 Task: Change  the formatting of the data to Which is Greater than 10 In conditional formating, put the option 'Red Text. 'add another formatting option Format As Table, insert the option Light Gray, Table style light 1 In the sheet   Fusion Sales review book
Action: Mouse moved to (337, 480)
Screenshot: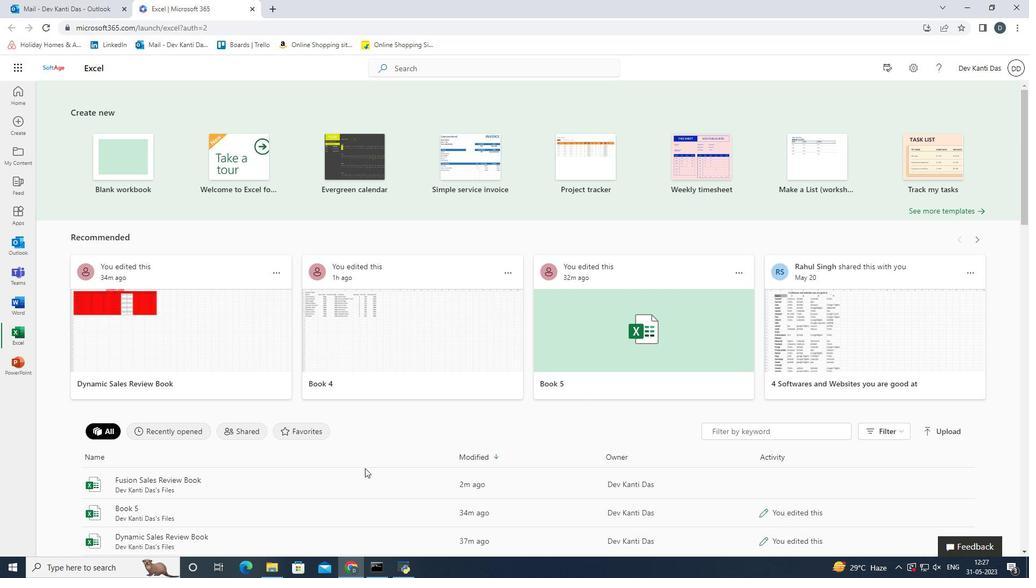 
Action: Mouse pressed left at (337, 480)
Screenshot: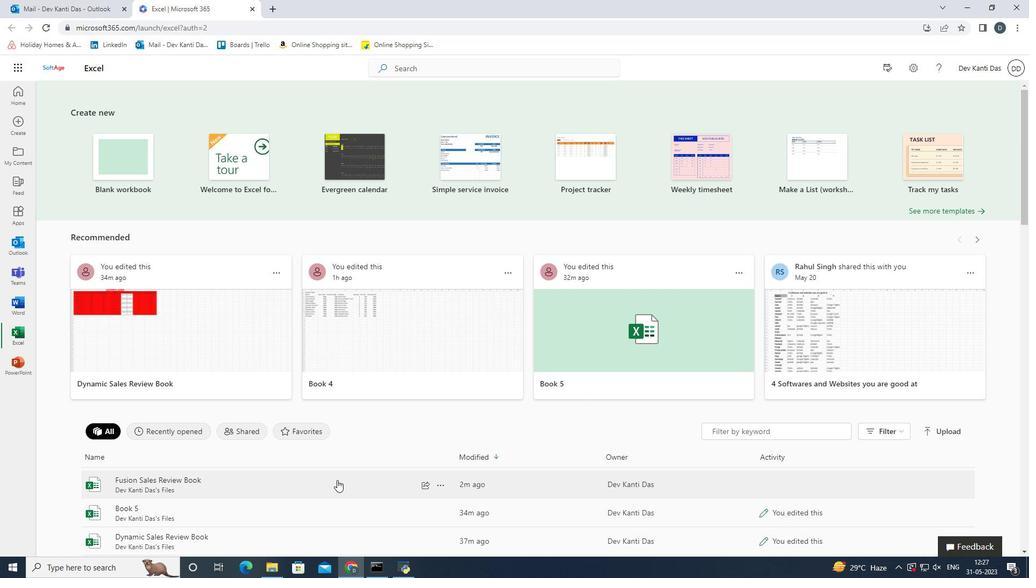 
Action: Mouse moved to (378, 12)
Screenshot: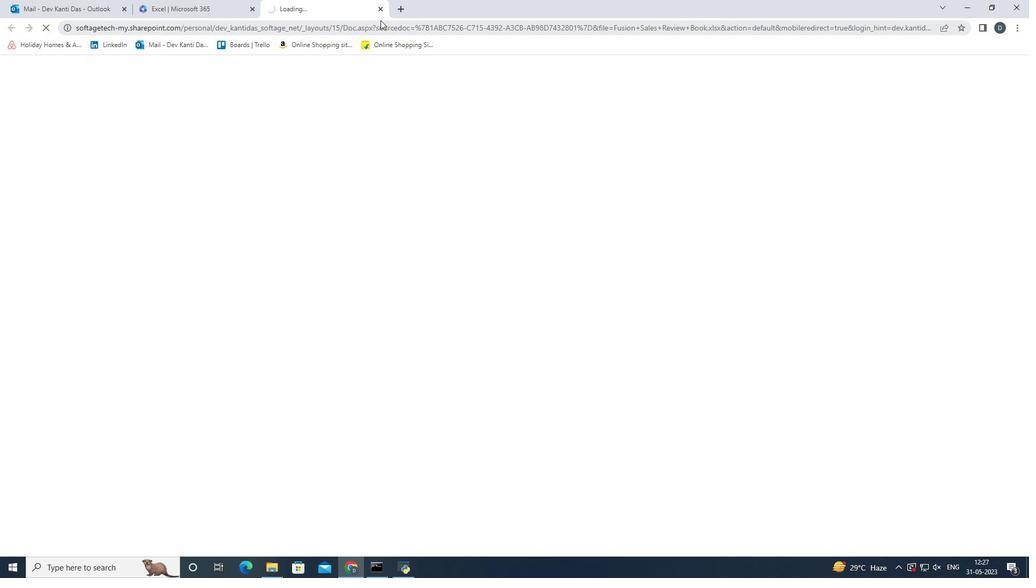 
Action: Mouse pressed left at (378, 12)
Screenshot: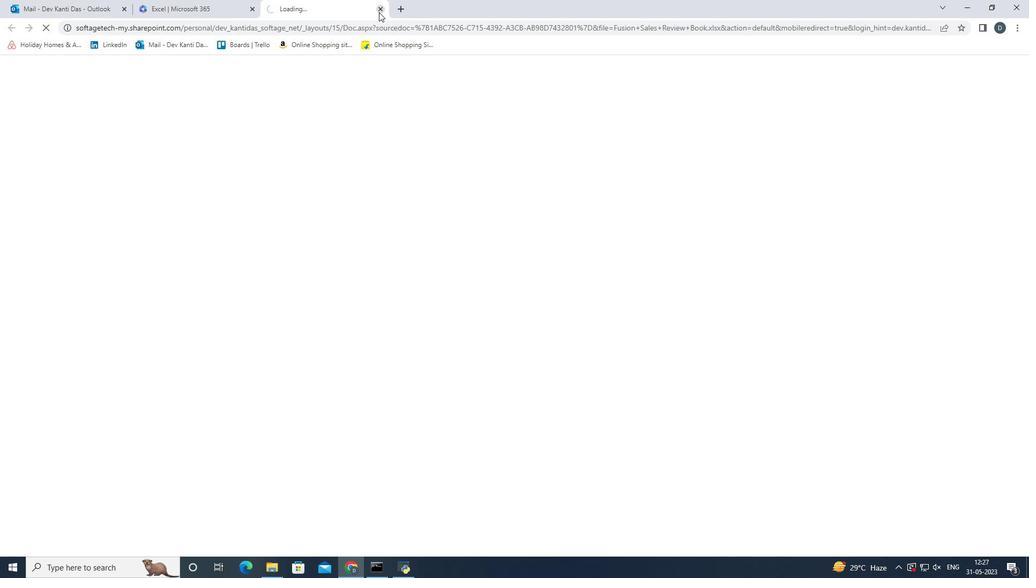 
Action: Mouse moved to (248, 6)
Screenshot: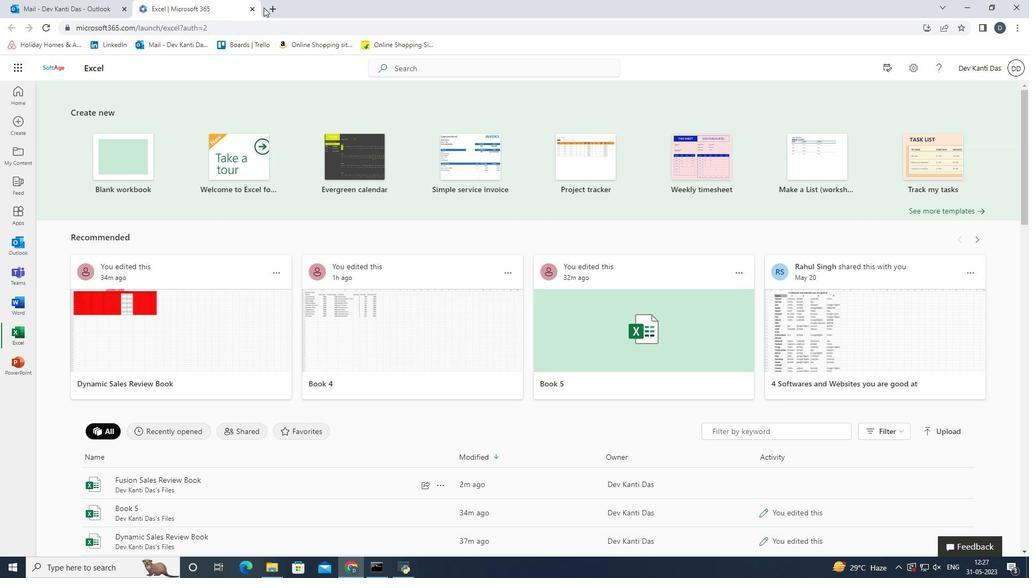 
Action: Mouse pressed left at (248, 6)
Screenshot: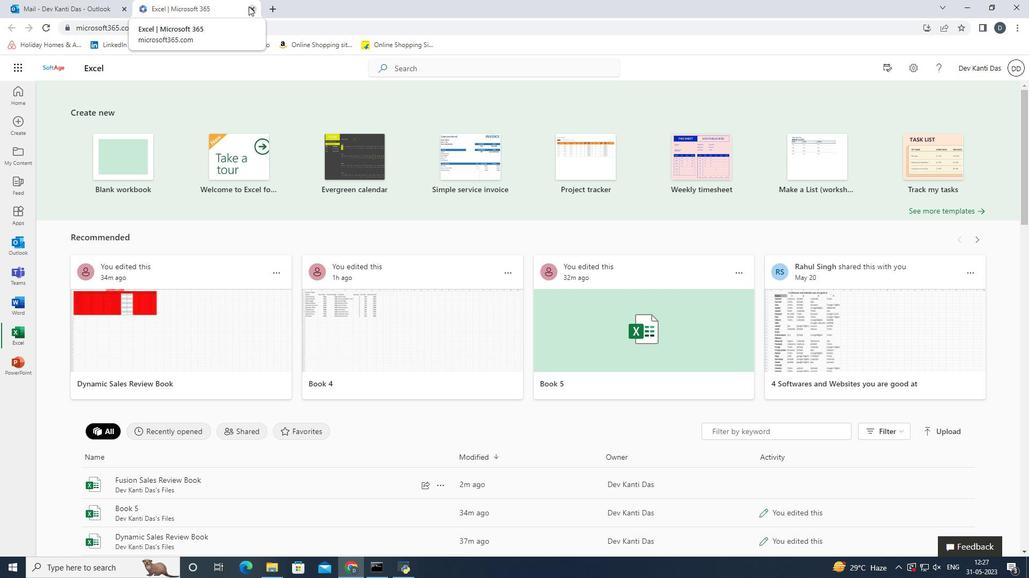 
Action: Mouse moved to (18, 69)
Screenshot: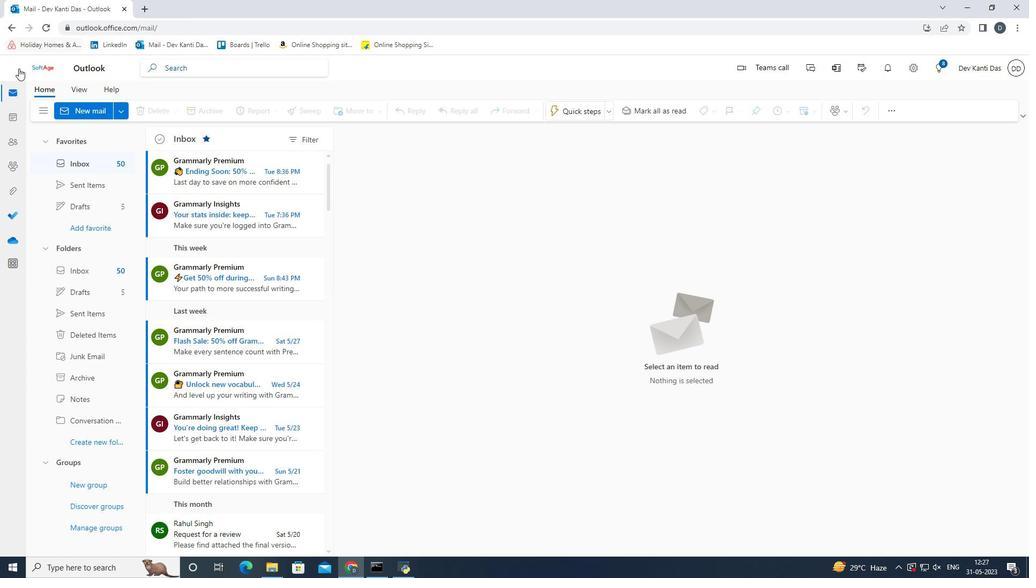 
Action: Mouse pressed left at (18, 69)
Screenshot: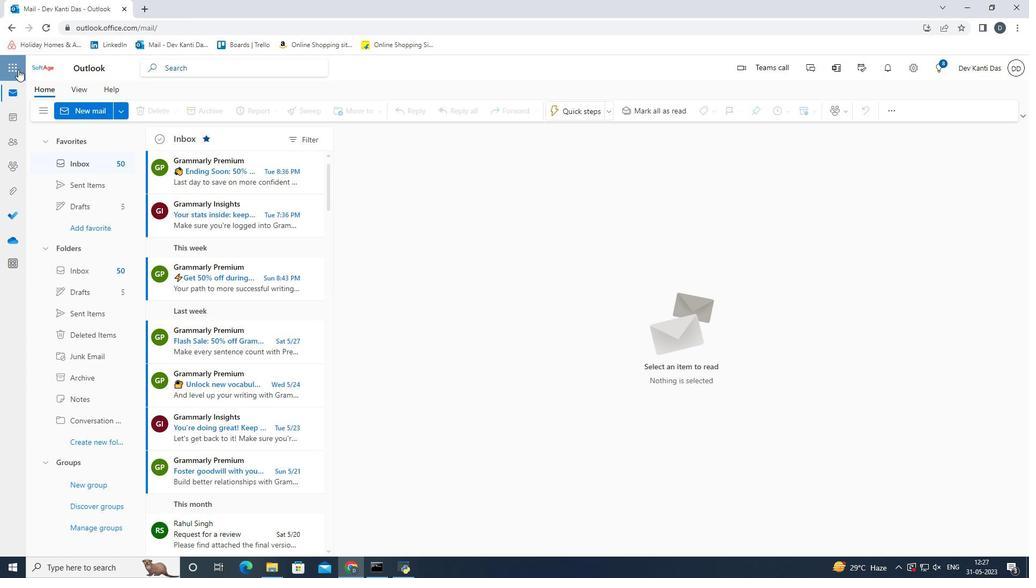 
Action: Mouse moved to (120, 158)
Screenshot: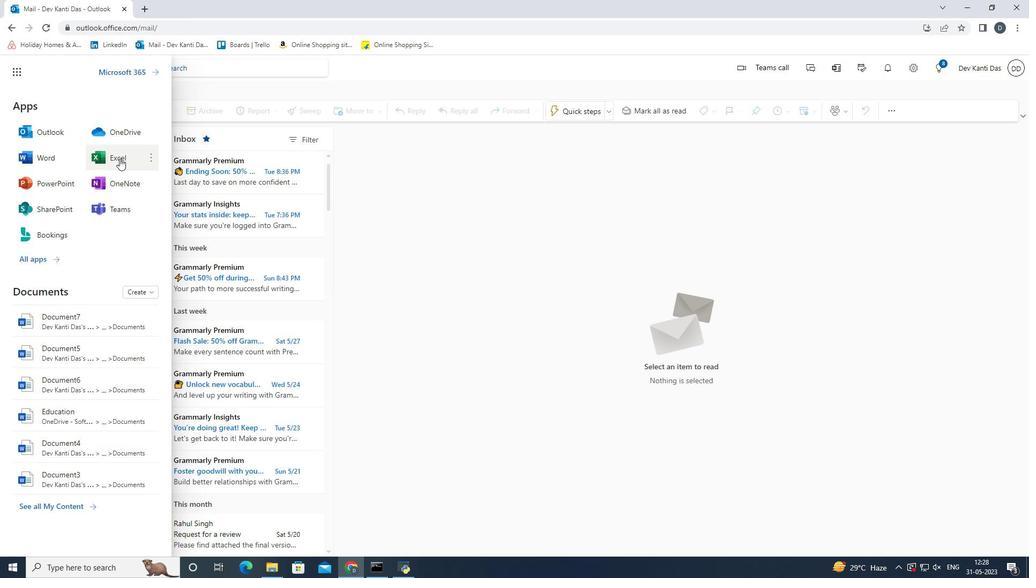 
Action: Mouse pressed left at (120, 158)
Screenshot: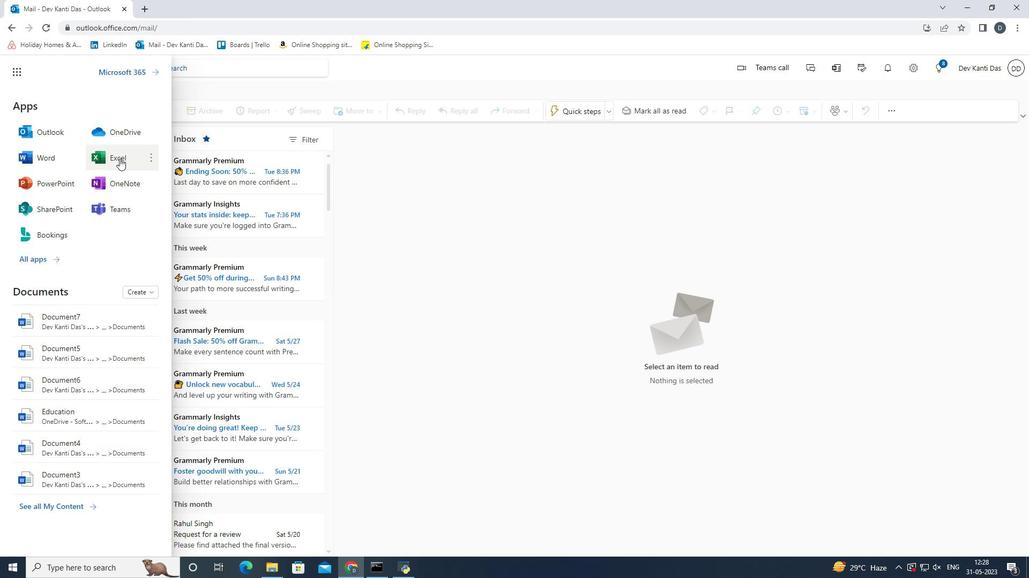 
Action: Mouse moved to (314, 484)
Screenshot: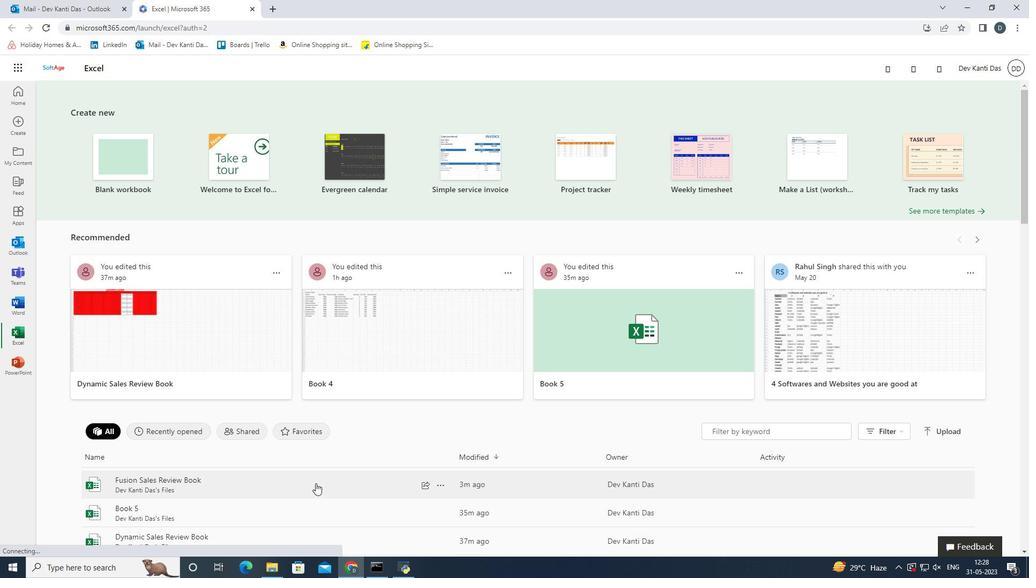 
Action: Mouse pressed left at (314, 484)
Screenshot: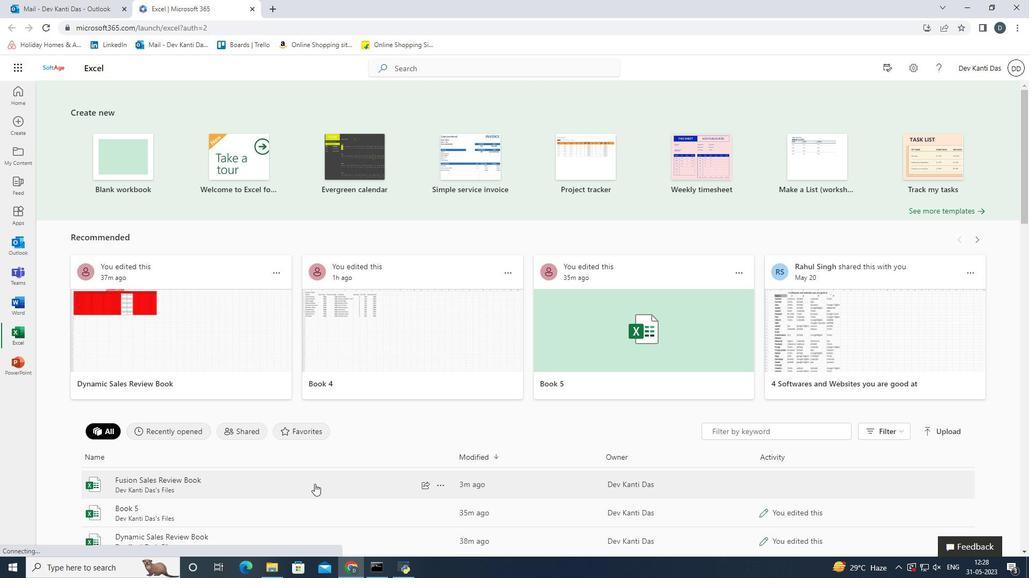 
Action: Mouse moved to (175, 186)
Screenshot: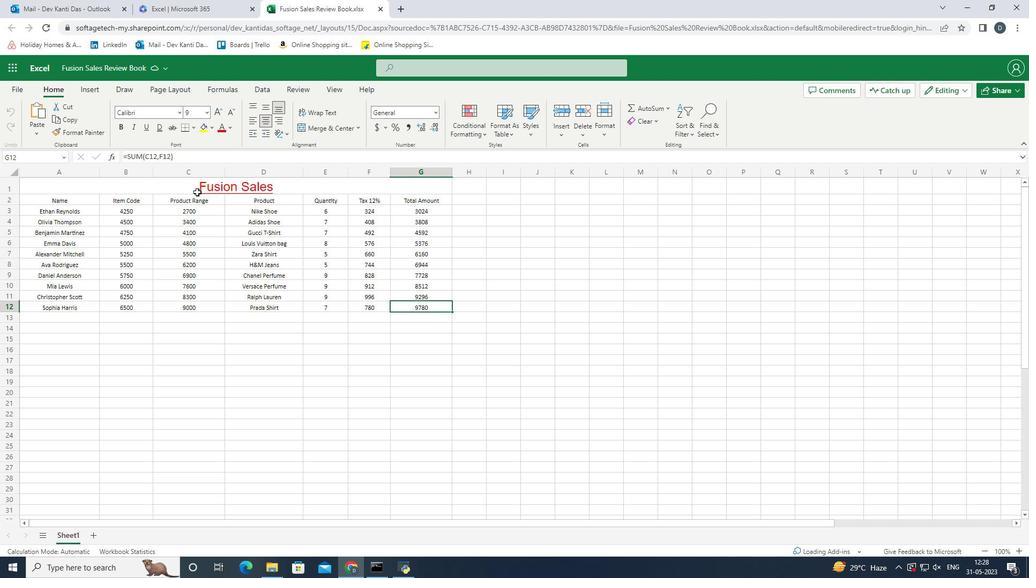 
Action: Mouse pressed left at (175, 186)
Screenshot: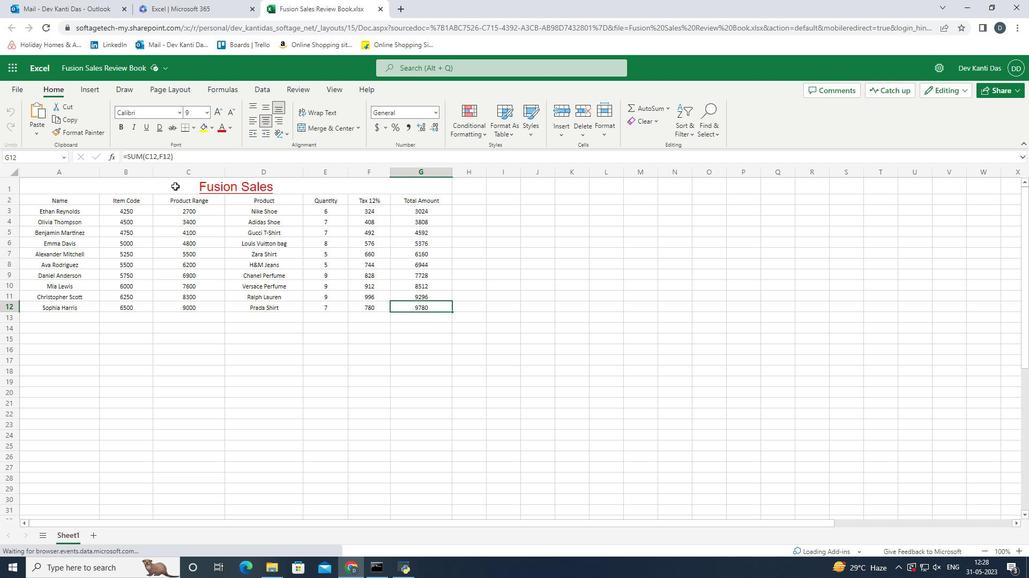 
Action: Mouse moved to (70, 204)
Screenshot: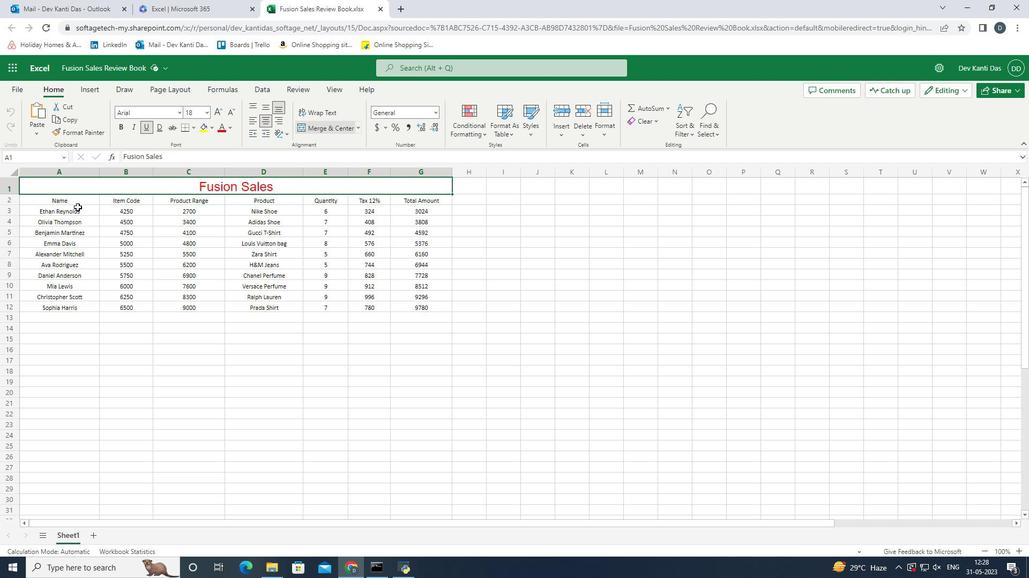 
Action: Mouse pressed left at (70, 204)
Screenshot: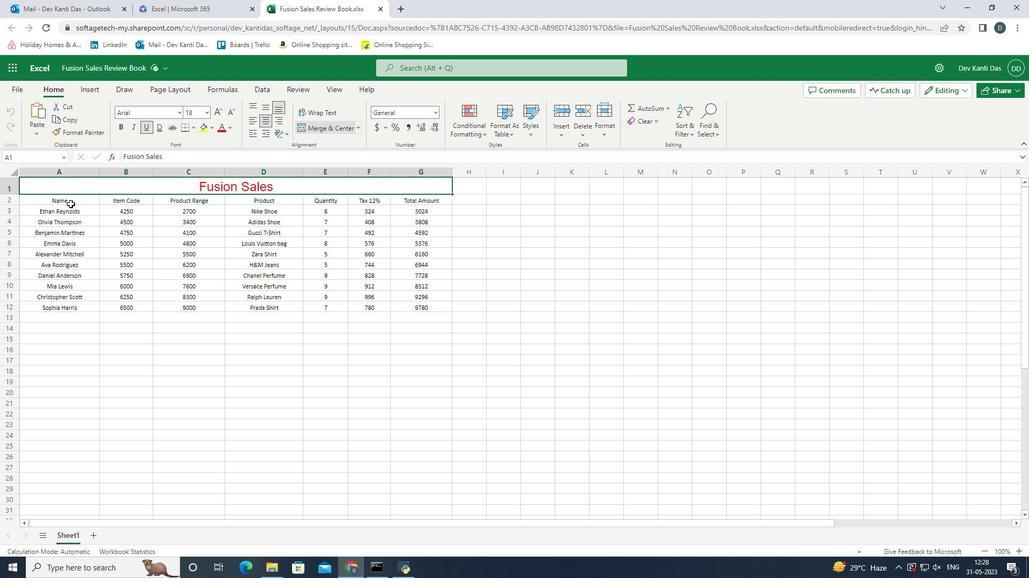 
Action: Mouse moved to (478, 130)
Screenshot: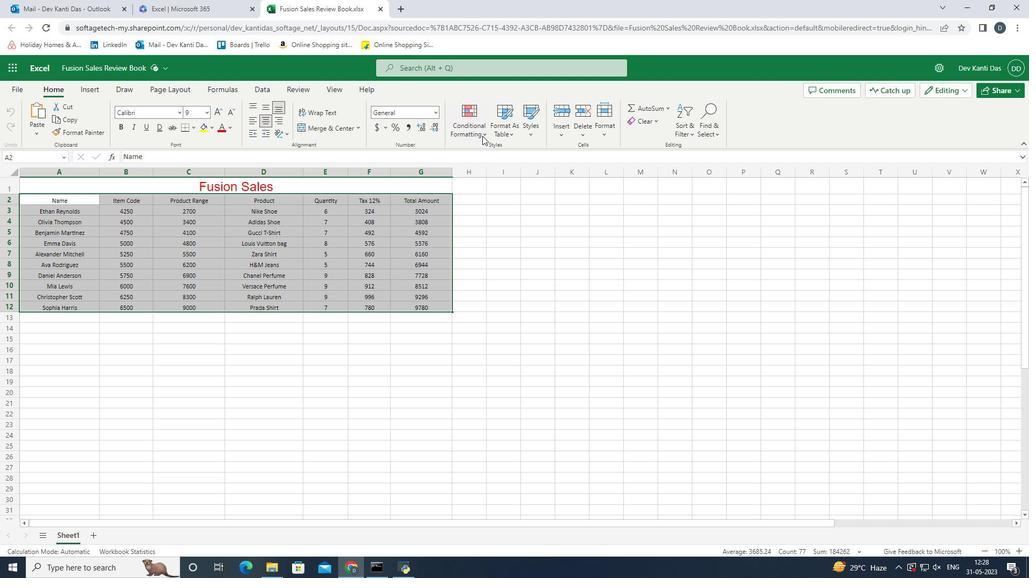
Action: Mouse pressed left at (478, 130)
Screenshot: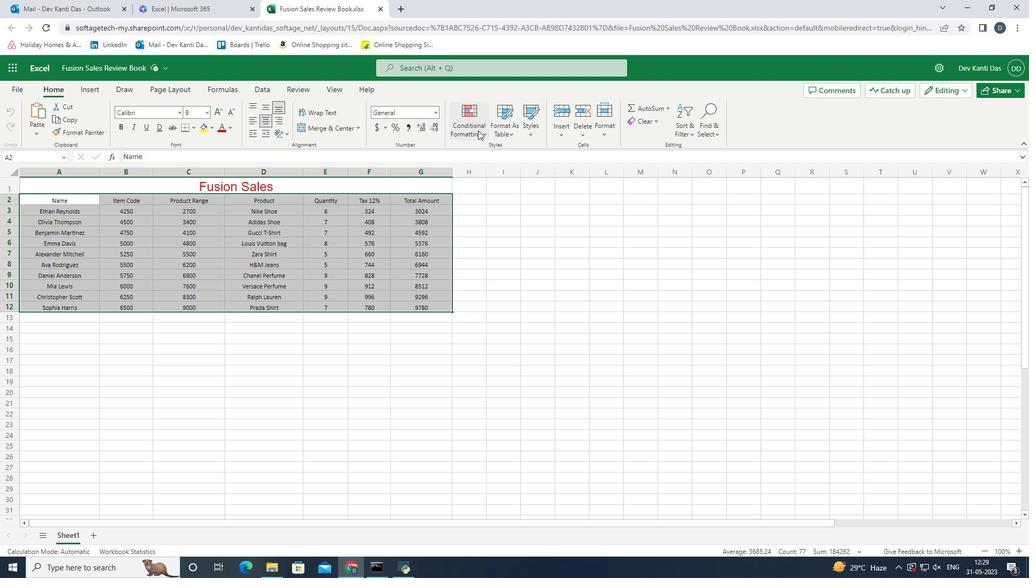 
Action: Mouse moved to (601, 168)
Screenshot: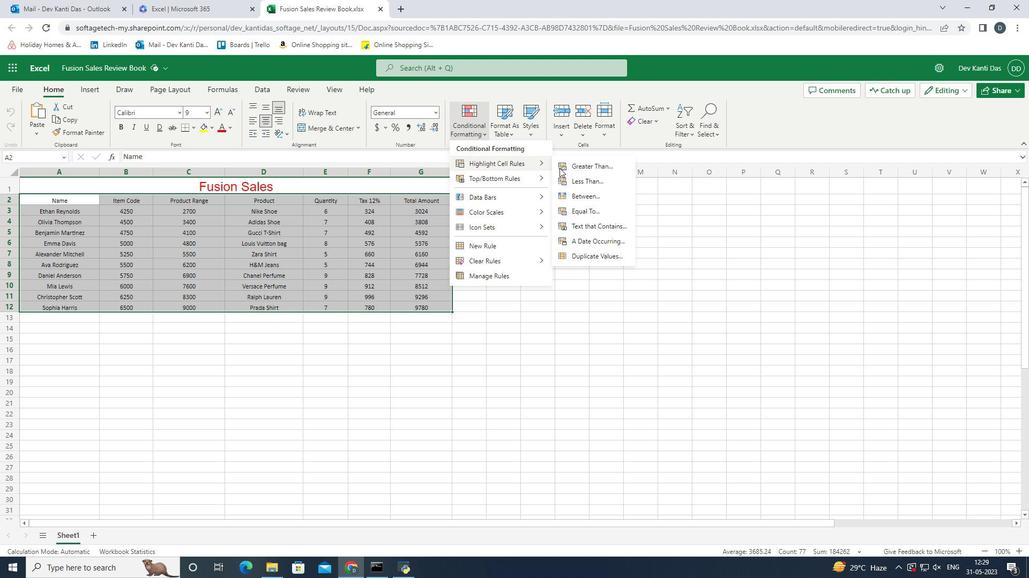 
Action: Mouse pressed left at (601, 168)
Screenshot: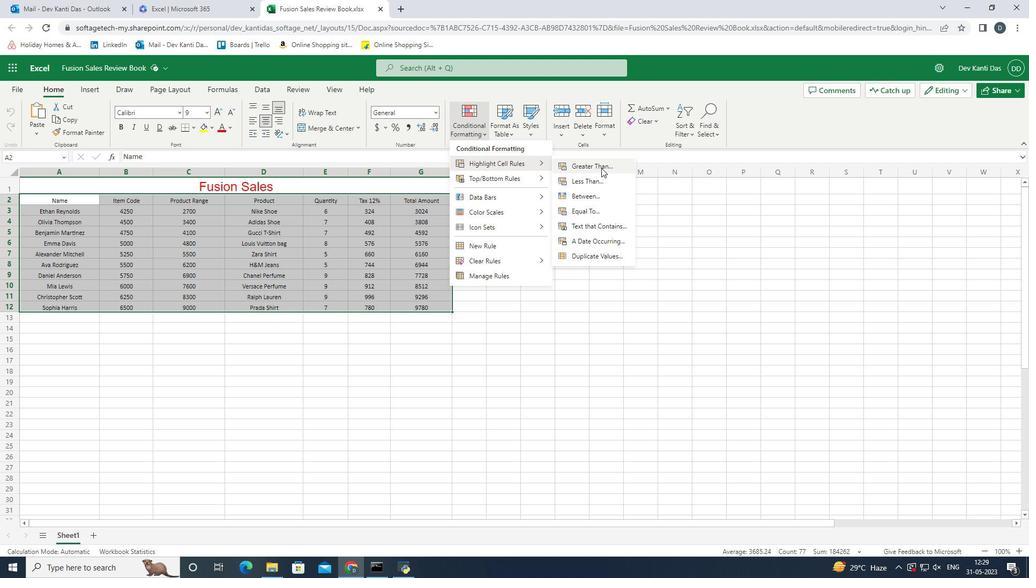 
Action: Mouse moved to (993, 337)
Screenshot: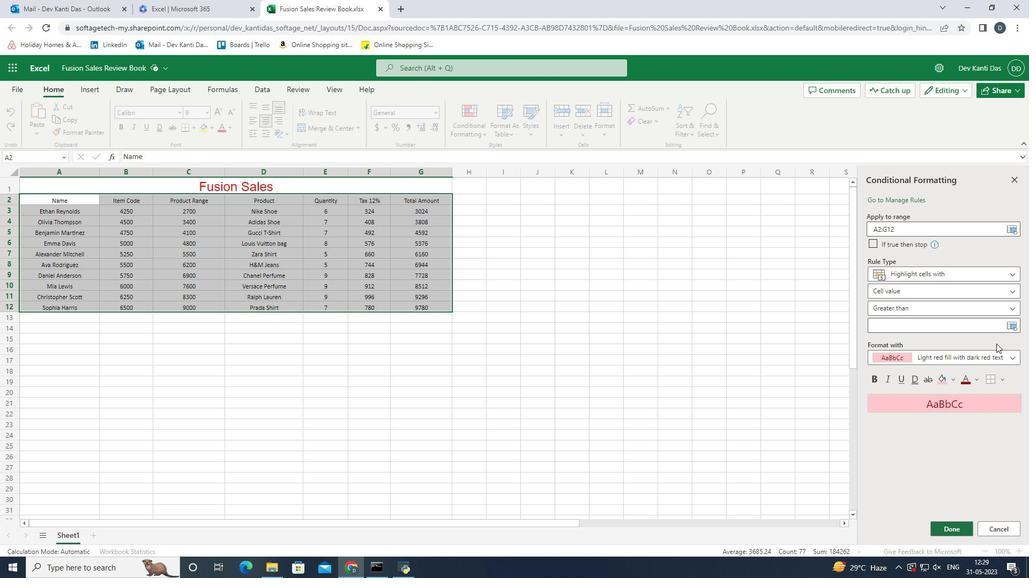 
Action: Key pressed 10
Screenshot: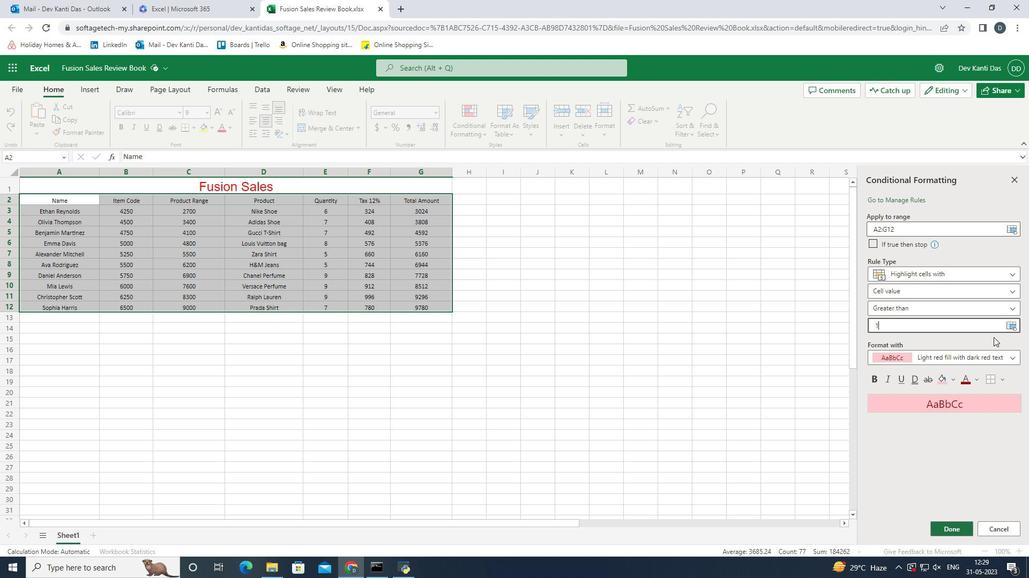 
Action: Mouse moved to (982, 422)
Screenshot: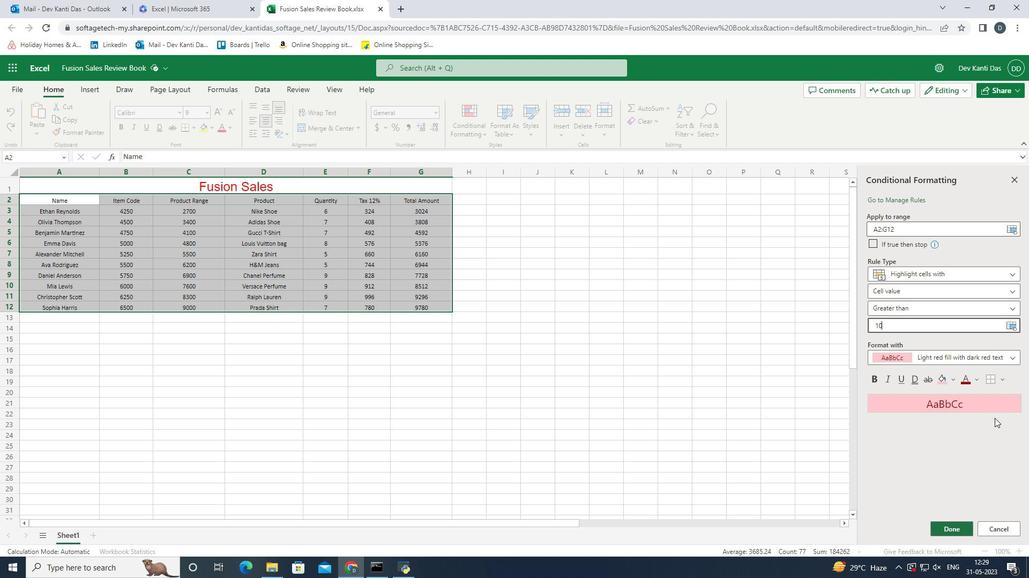 
Action: Mouse pressed left at (982, 422)
Screenshot: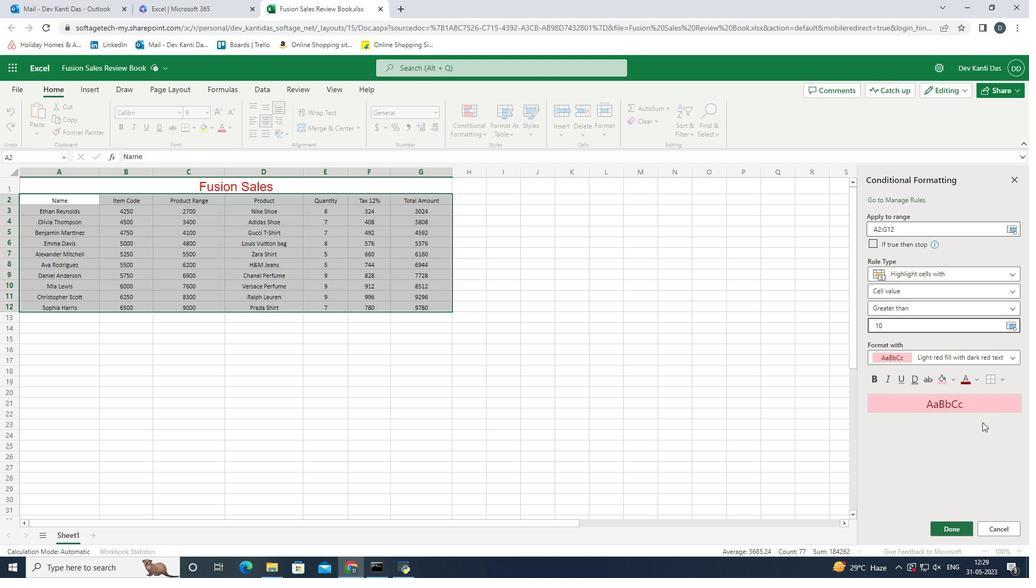 
Action: Mouse moved to (976, 379)
Screenshot: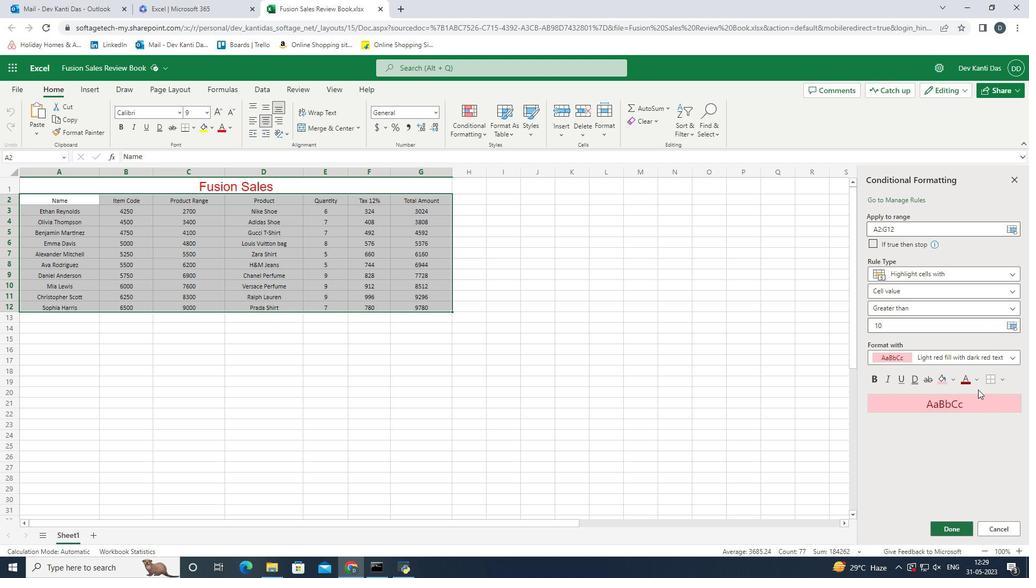
Action: Mouse pressed left at (976, 379)
Screenshot: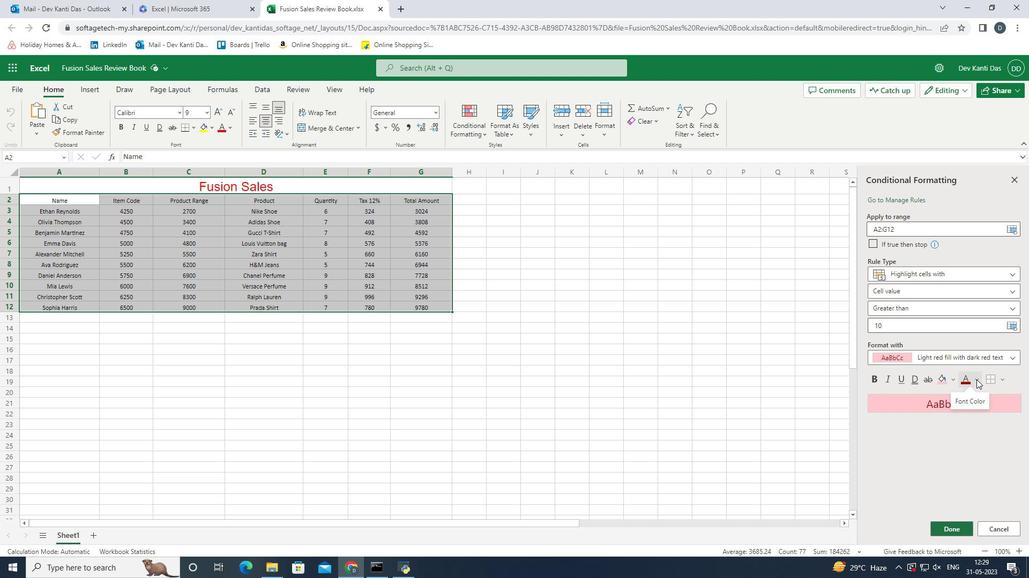 
Action: Mouse pressed left at (976, 379)
Screenshot: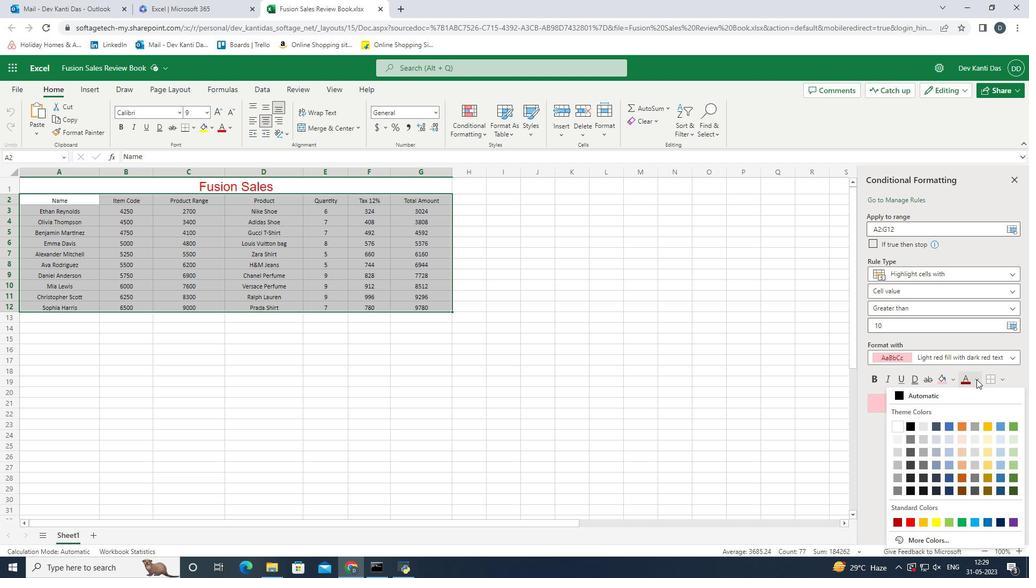 
Action: Mouse moved to (978, 378)
Screenshot: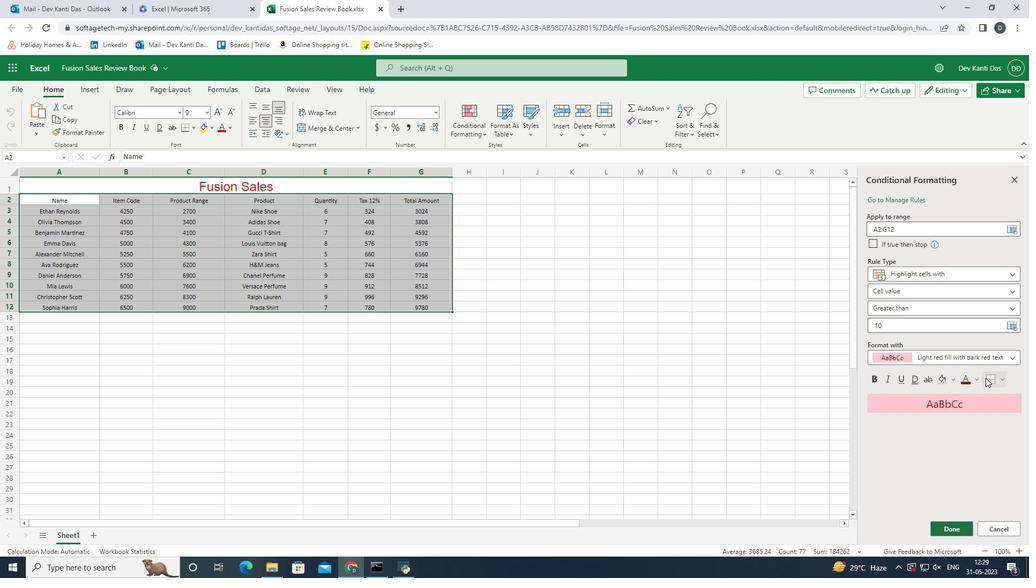 
Action: Mouse pressed left at (978, 378)
Screenshot: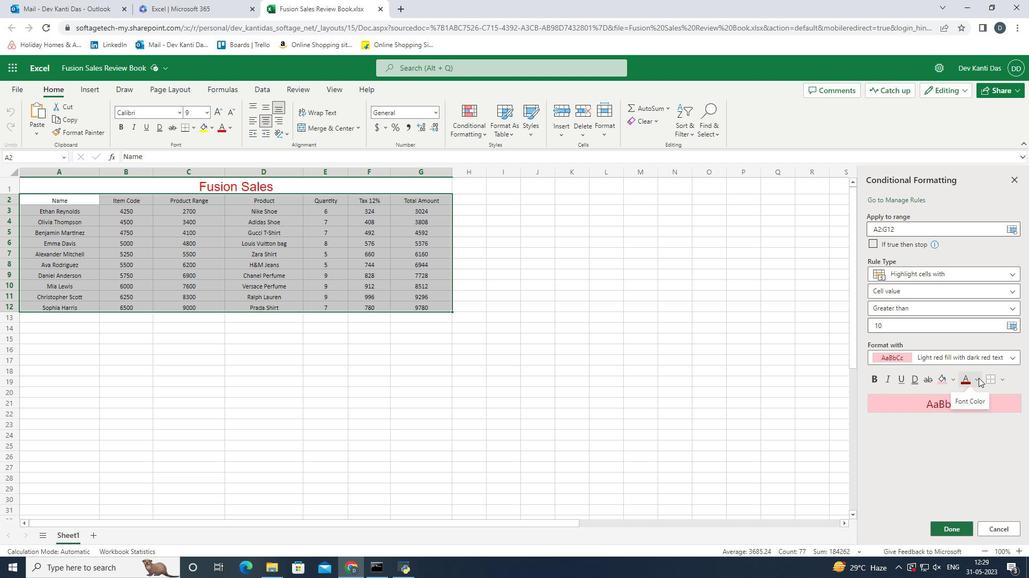 
Action: Mouse moved to (914, 519)
Screenshot: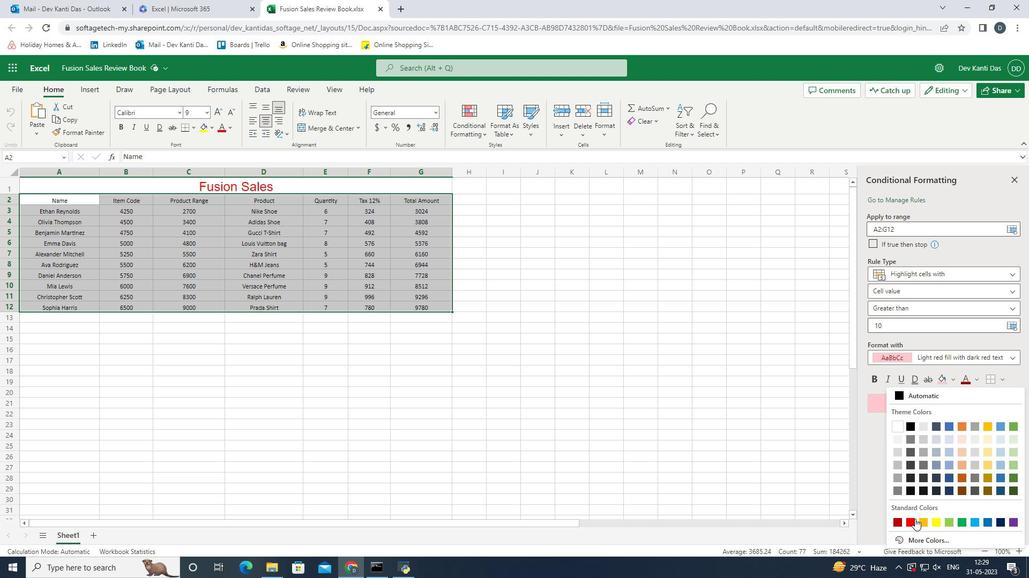 
Action: Mouse pressed left at (914, 519)
Screenshot: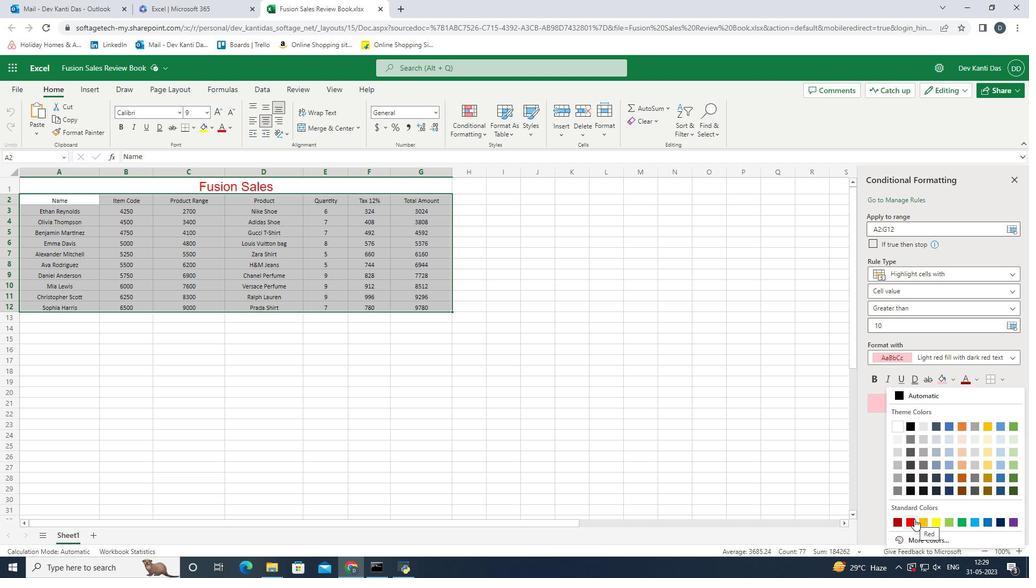 
Action: Mouse moved to (973, 452)
Screenshot: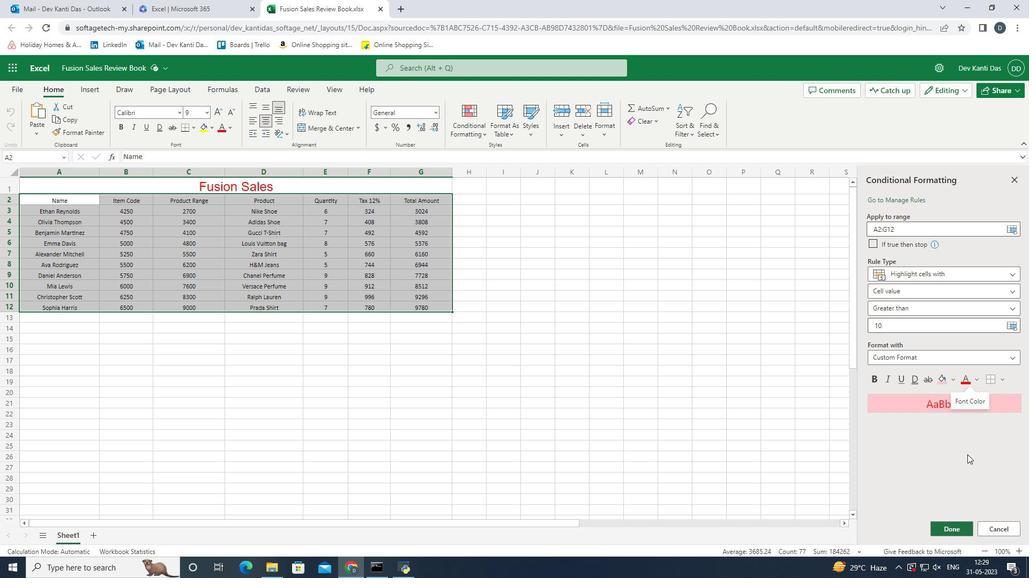 
Action: Mouse pressed left at (973, 452)
Screenshot: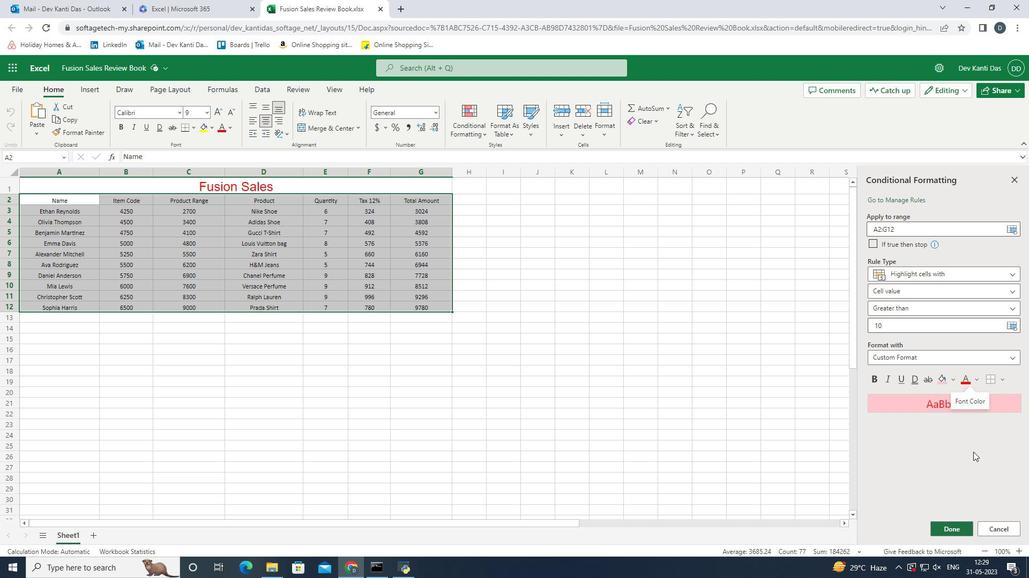 
Action: Mouse moved to (1015, 358)
Screenshot: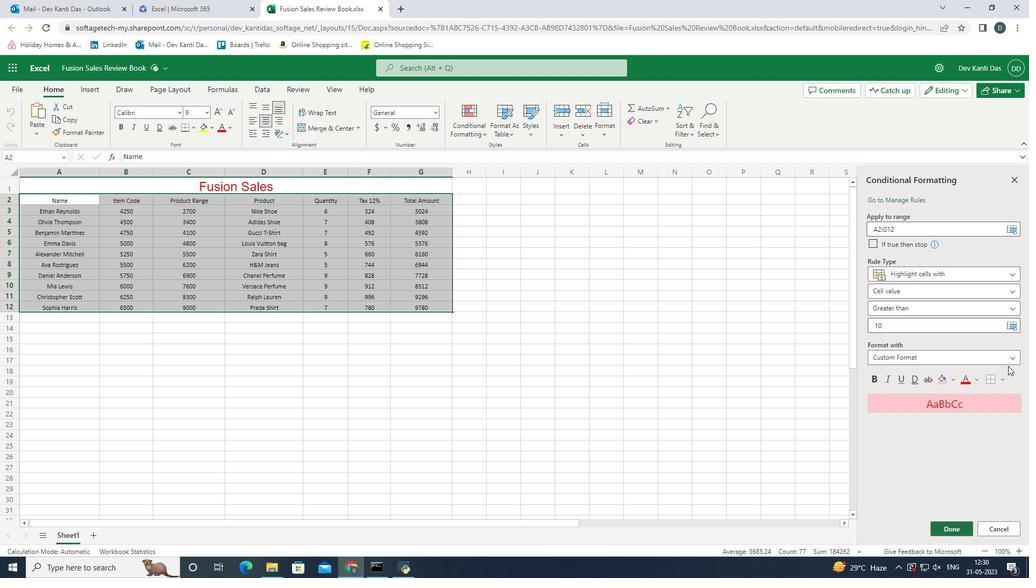 
Action: Mouse pressed left at (1015, 358)
Screenshot: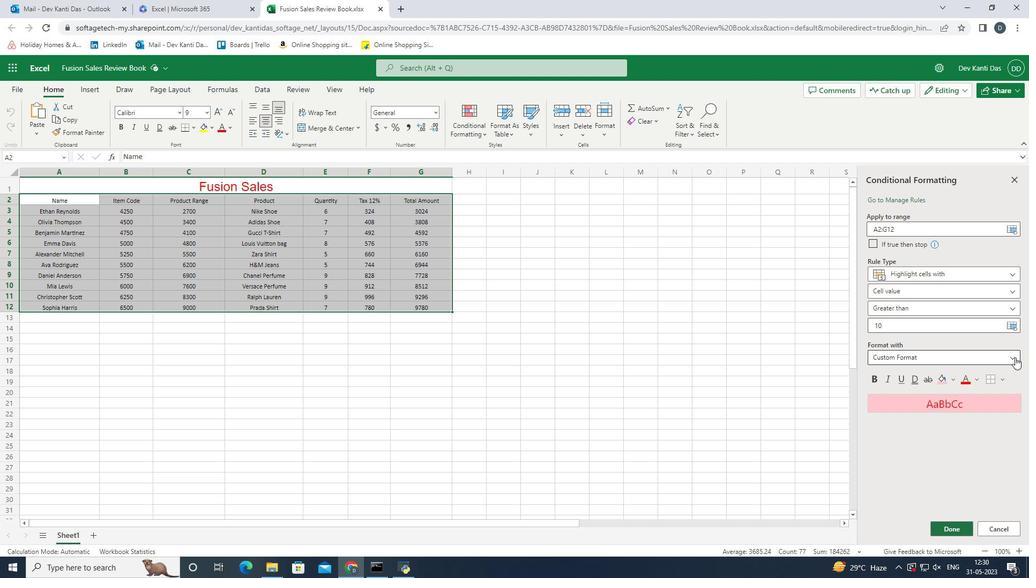 
Action: Mouse pressed left at (1015, 358)
Screenshot: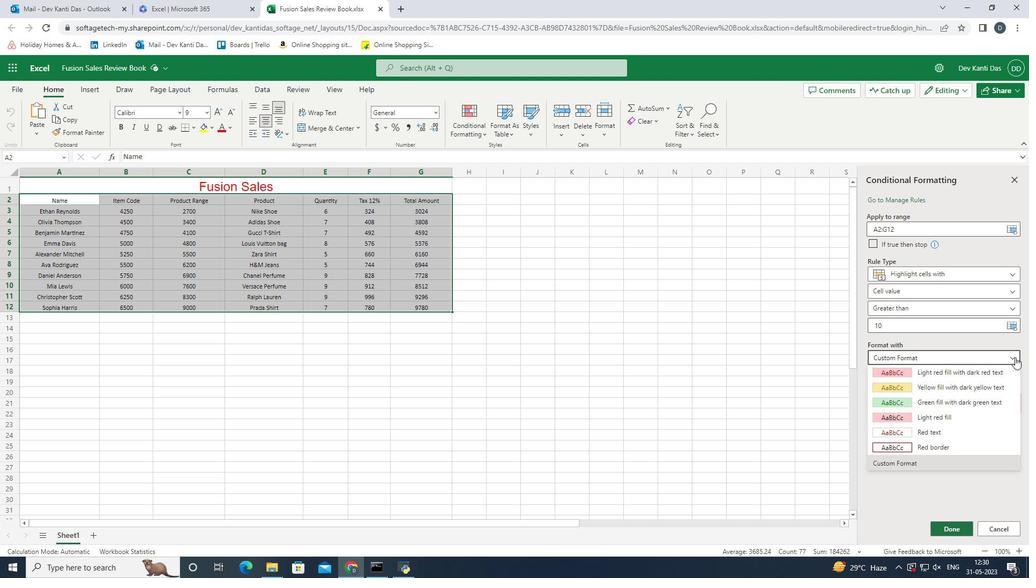 
Action: Mouse pressed left at (1015, 358)
Screenshot: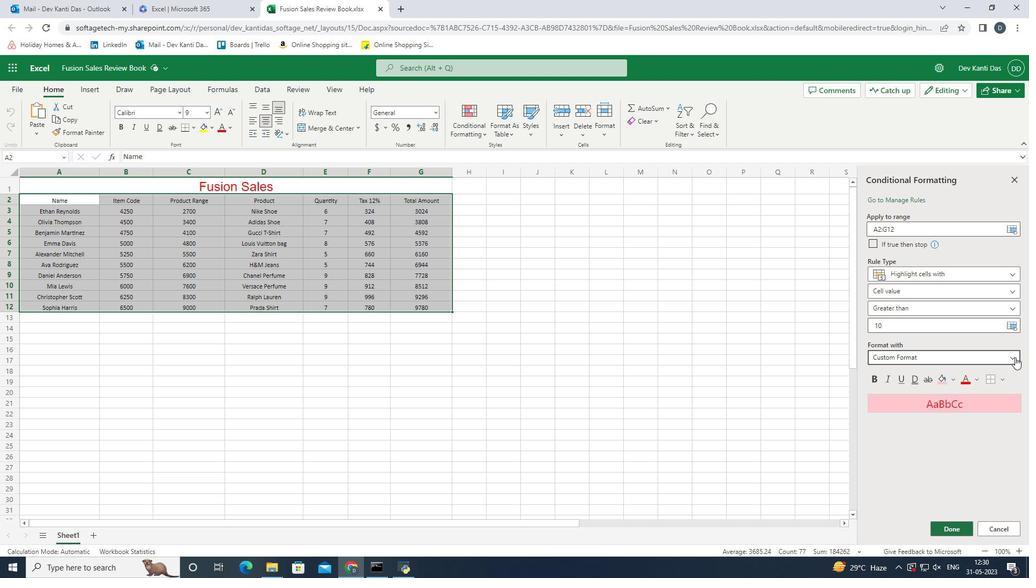 
Action: Mouse moved to (972, 428)
Screenshot: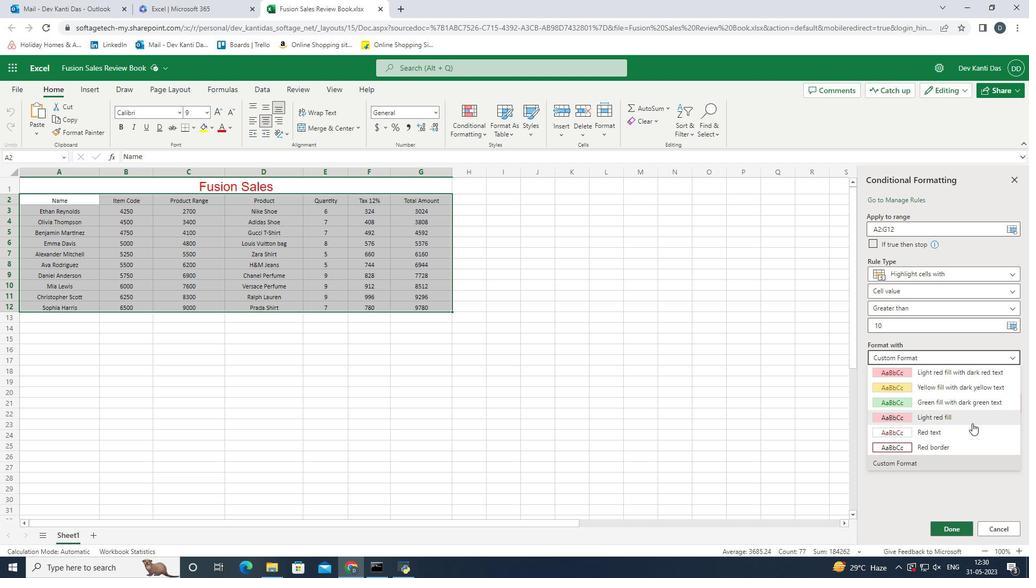 
Action: Mouse pressed left at (972, 428)
Screenshot: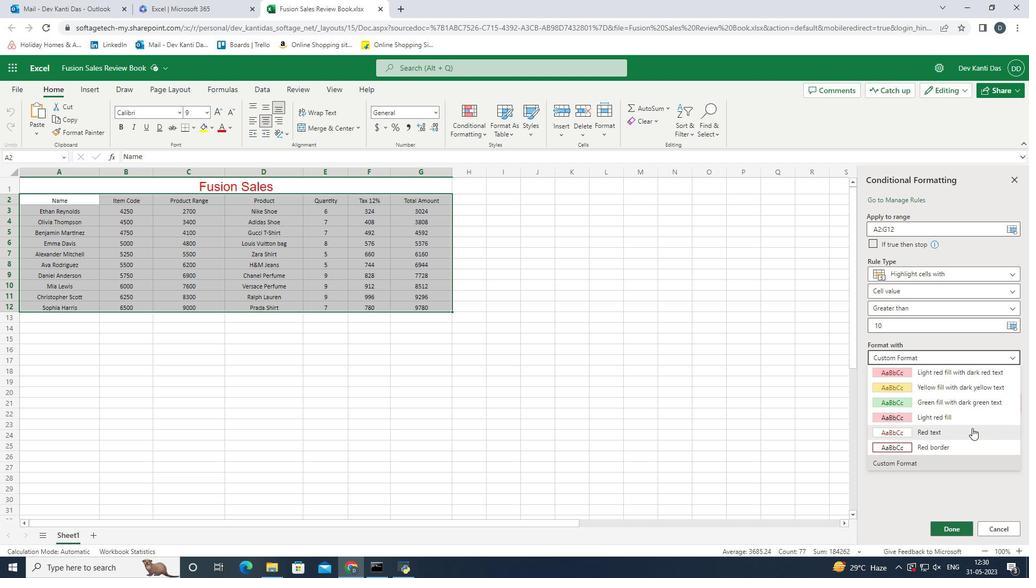 
Action: Mouse moved to (948, 533)
Screenshot: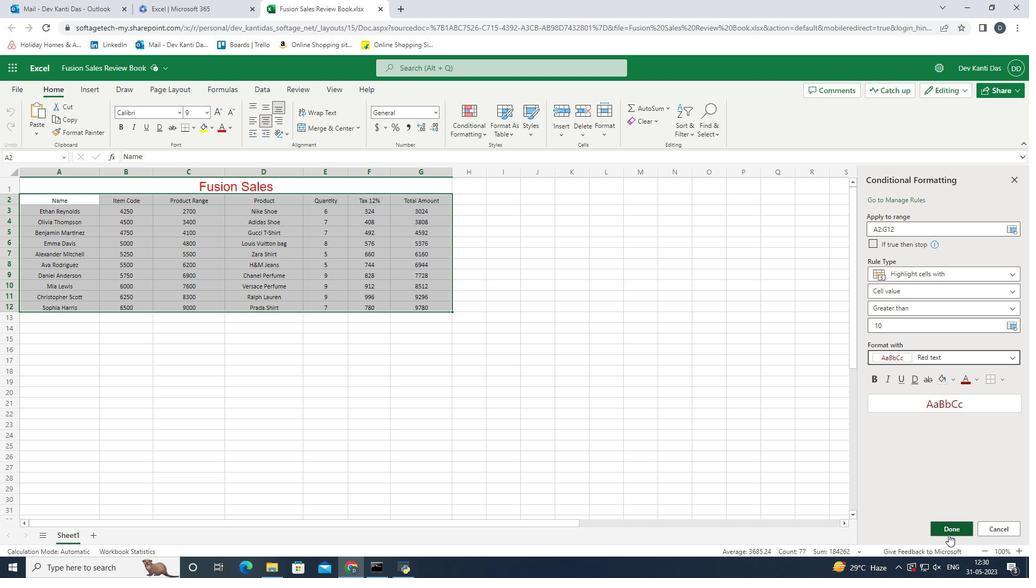
Action: Mouse pressed left at (948, 533)
Screenshot: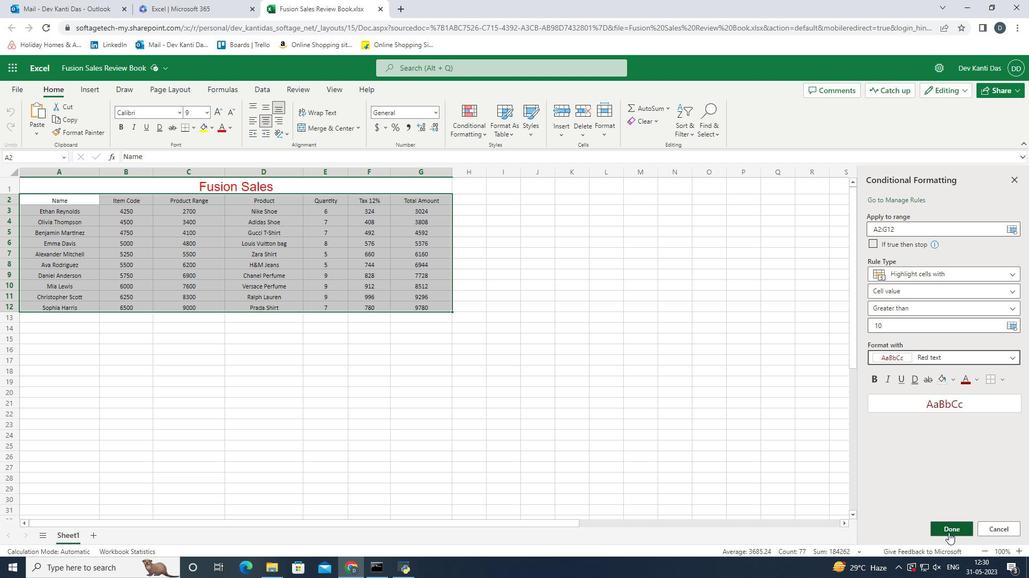 
Action: Mouse moved to (1014, 182)
Screenshot: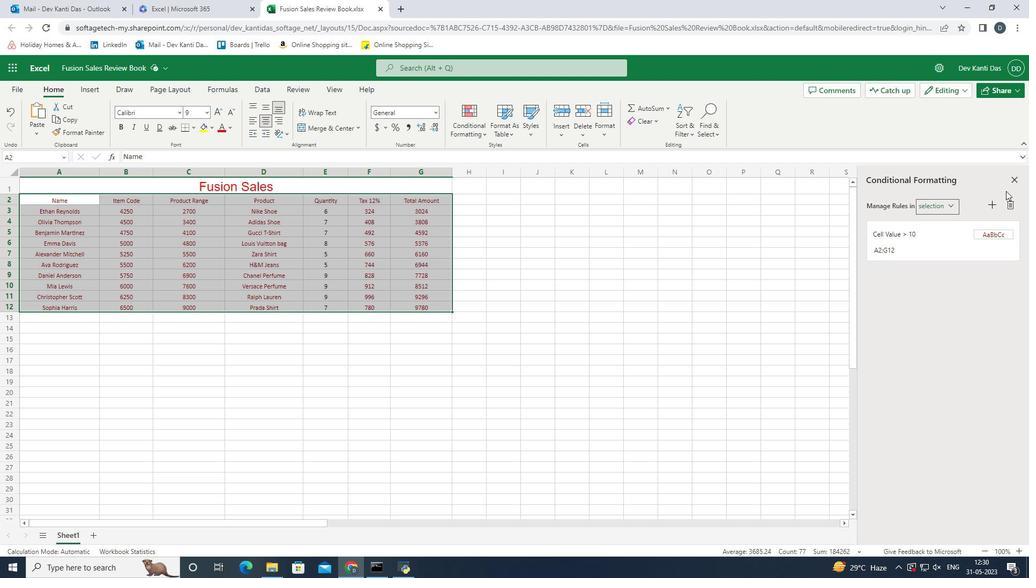 
Action: Mouse pressed left at (1014, 182)
Screenshot: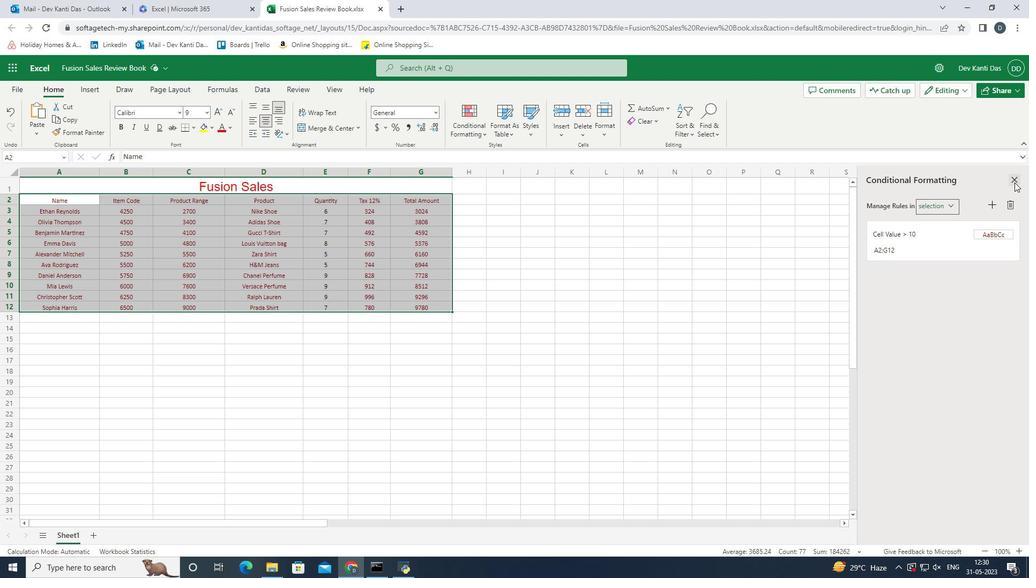
Action: Mouse moved to (509, 133)
Screenshot: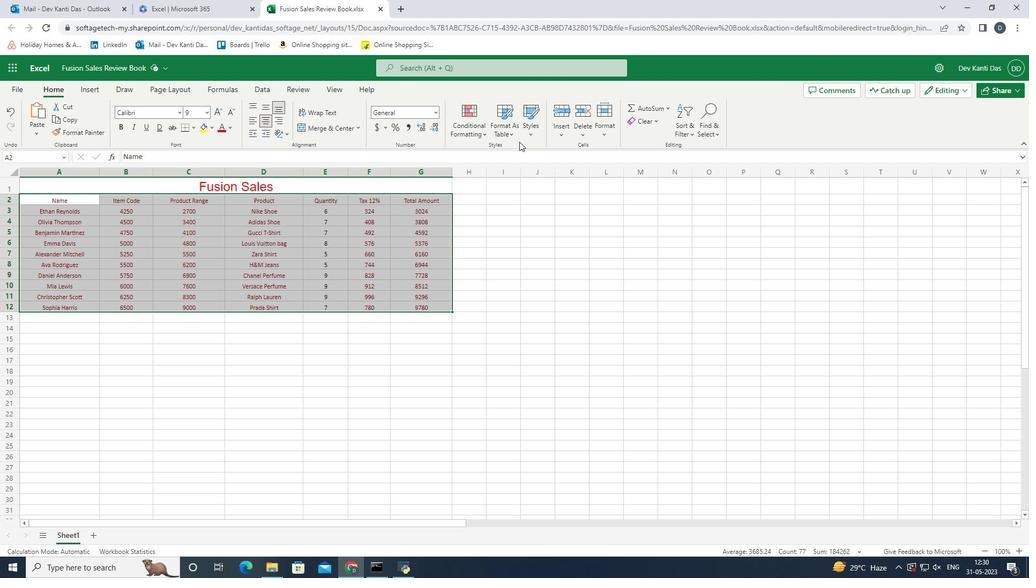 
Action: Mouse pressed left at (509, 133)
Screenshot: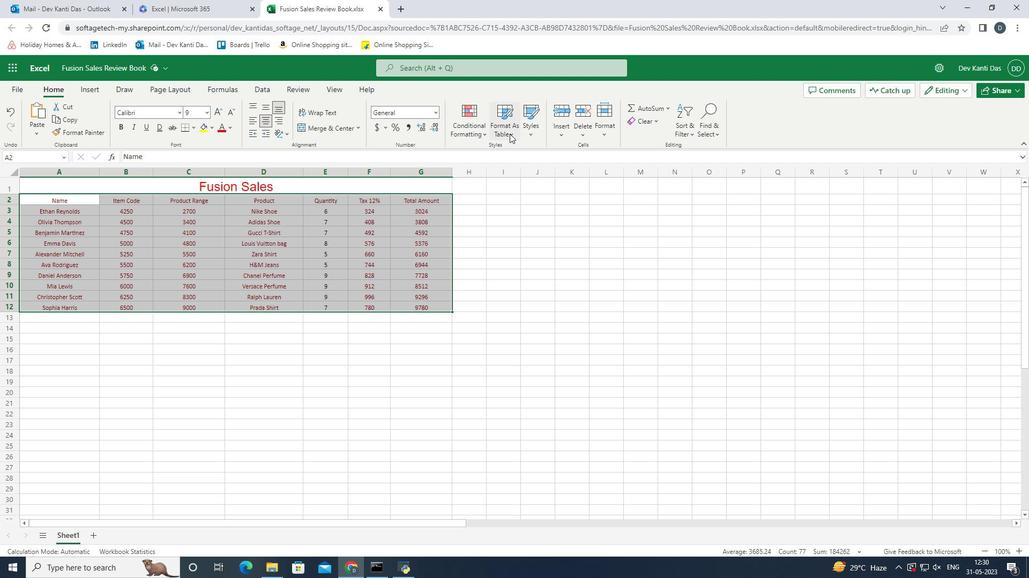 
Action: Mouse moved to (515, 169)
Screenshot: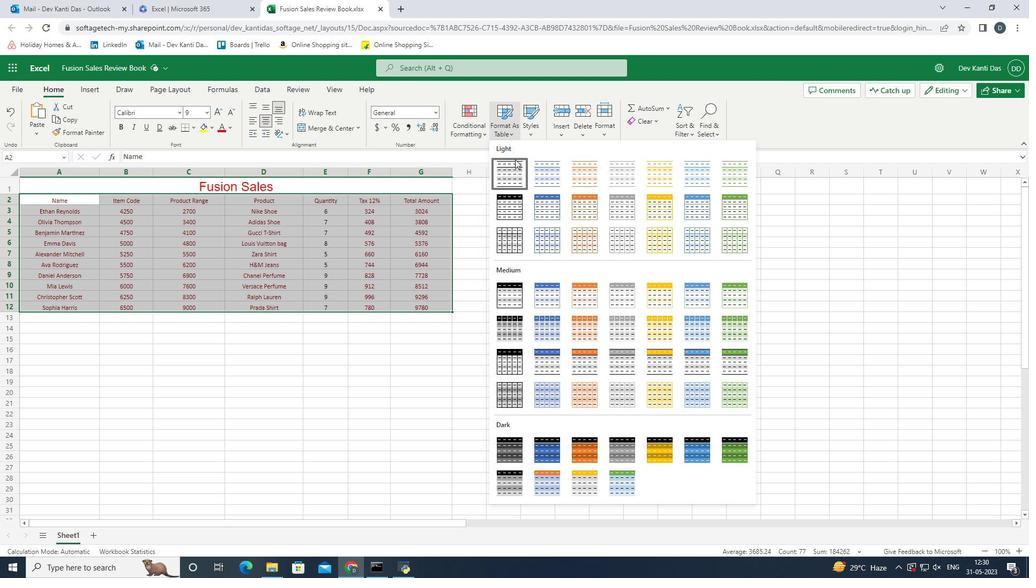 
Action: Mouse pressed left at (515, 169)
Screenshot: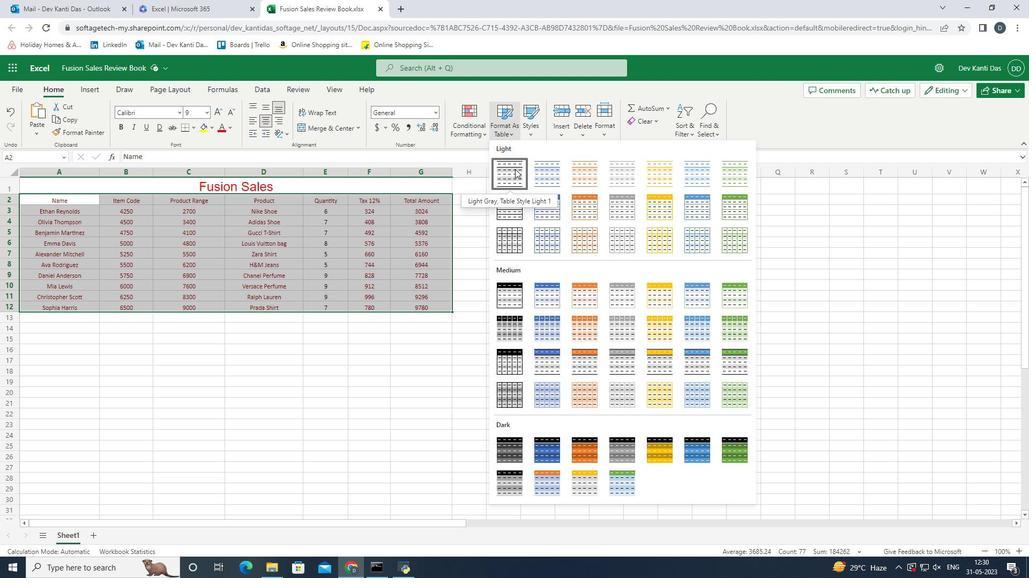 
Action: Mouse moved to (569, 340)
Screenshot: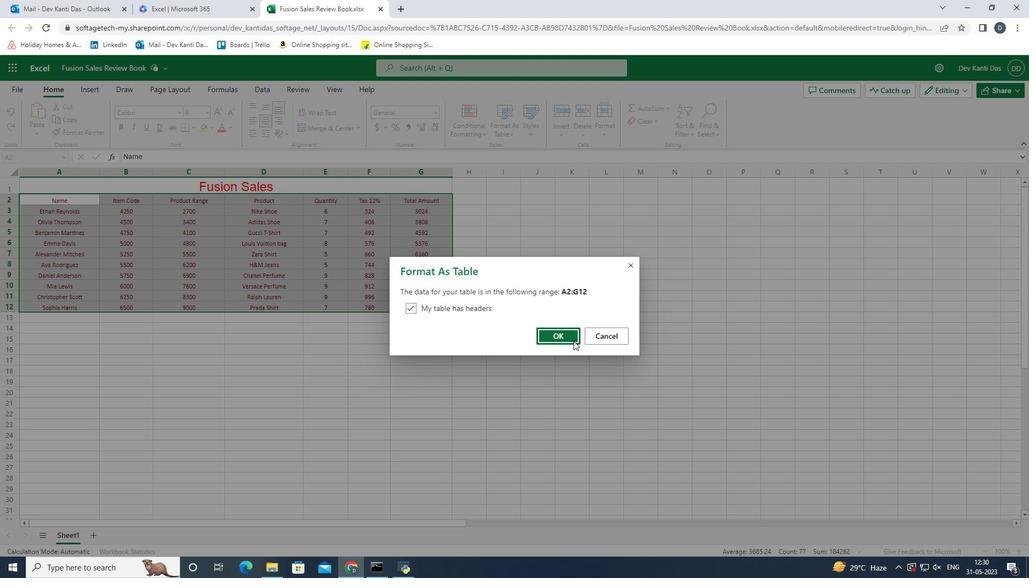 
Action: Mouse pressed left at (569, 340)
Screenshot: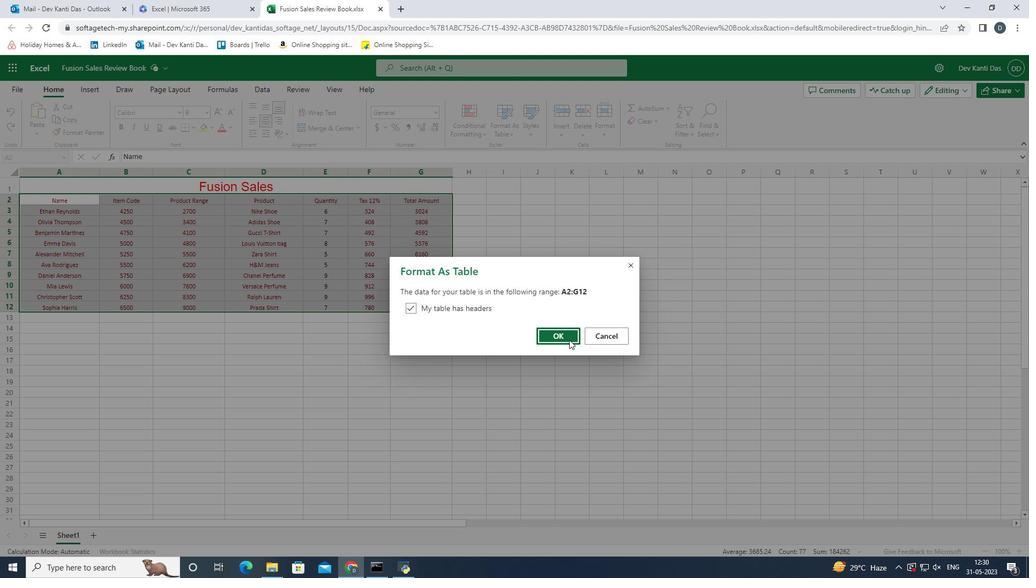 
Action: Mouse moved to (427, 305)
Screenshot: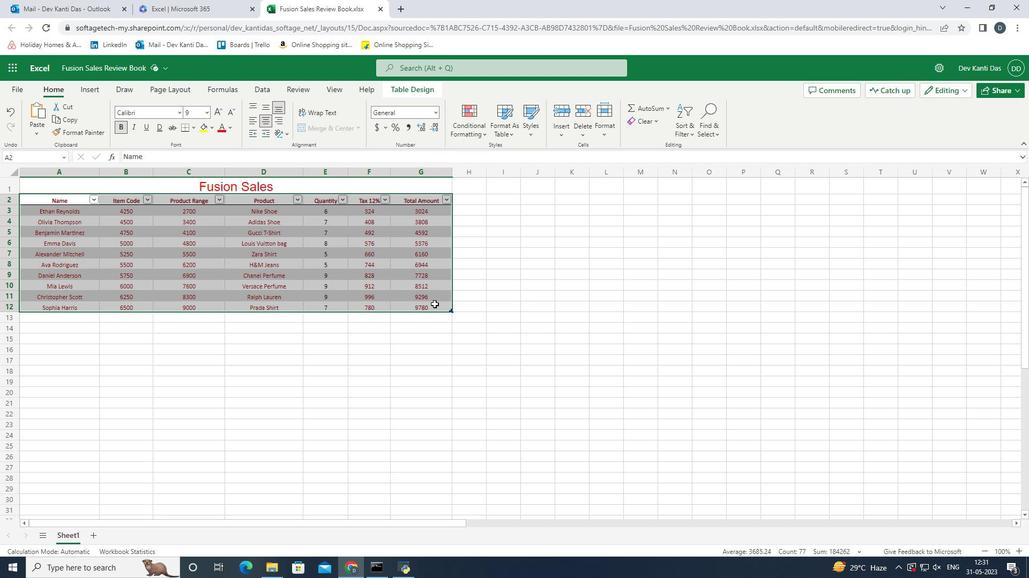 
Action: Mouse pressed left at (427, 305)
Screenshot: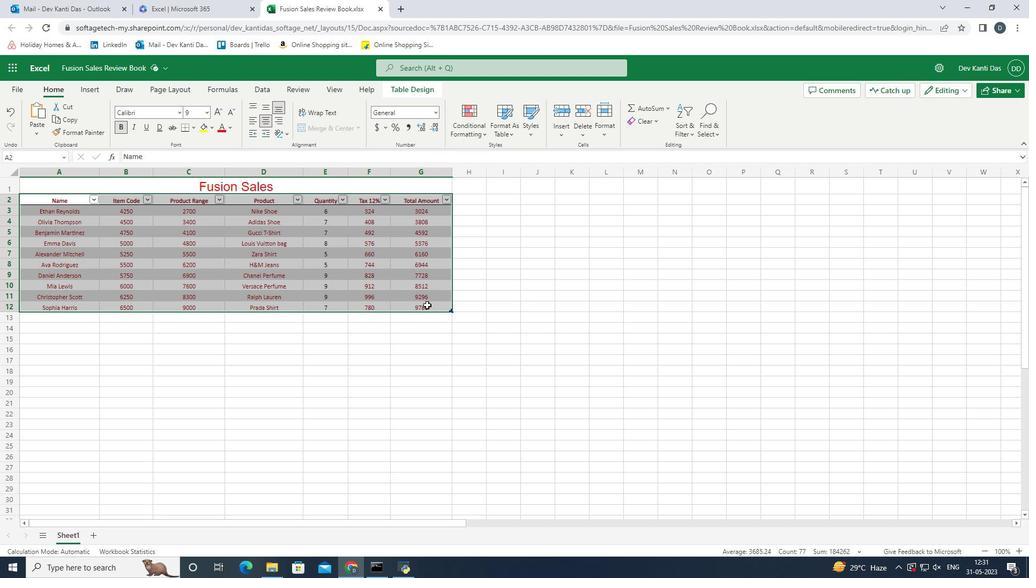 
Action: Mouse moved to (466, 310)
Screenshot: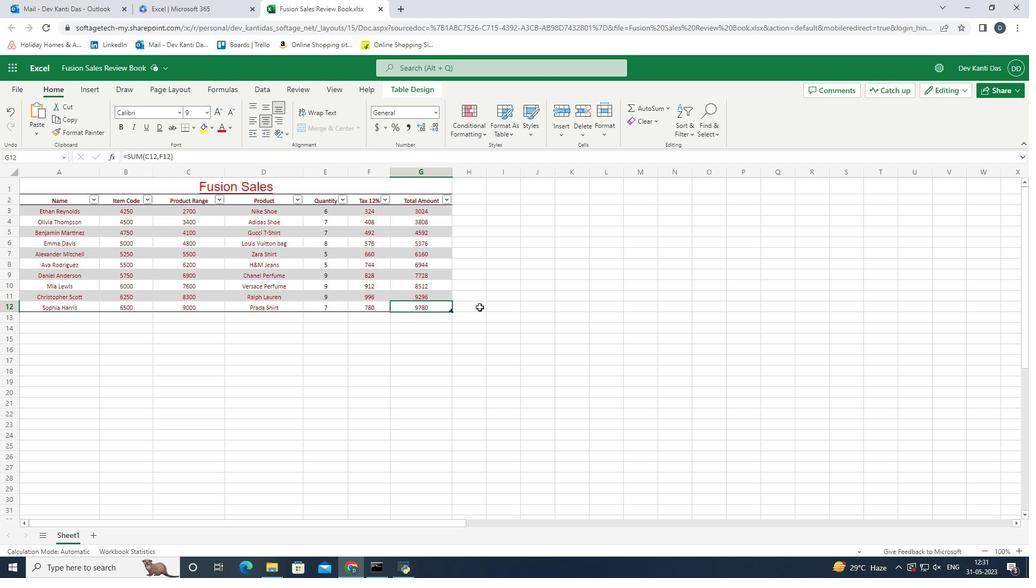 
Action: Mouse pressed left at (466, 310)
Screenshot: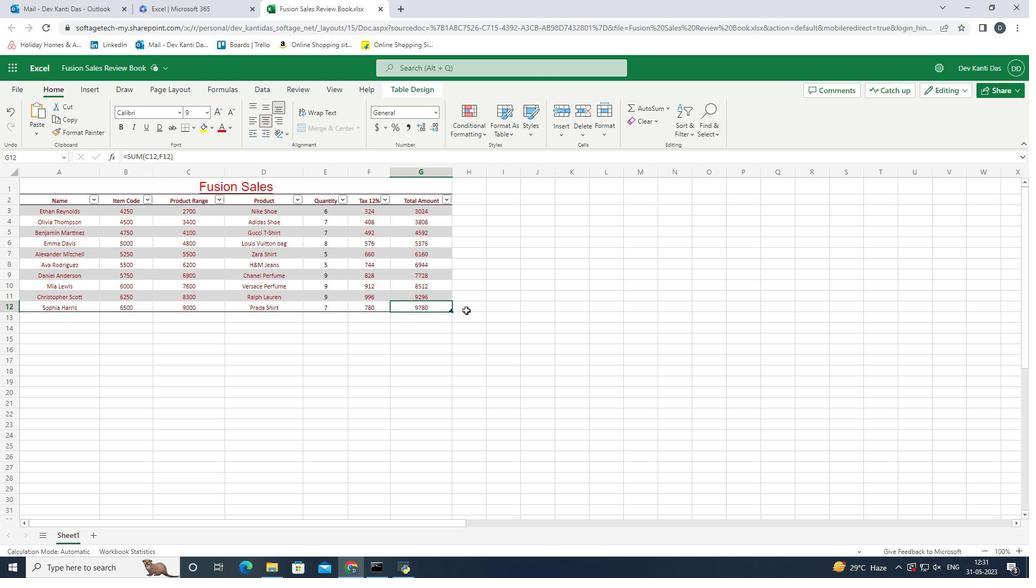 
Action: Mouse moved to (424, 307)
Screenshot: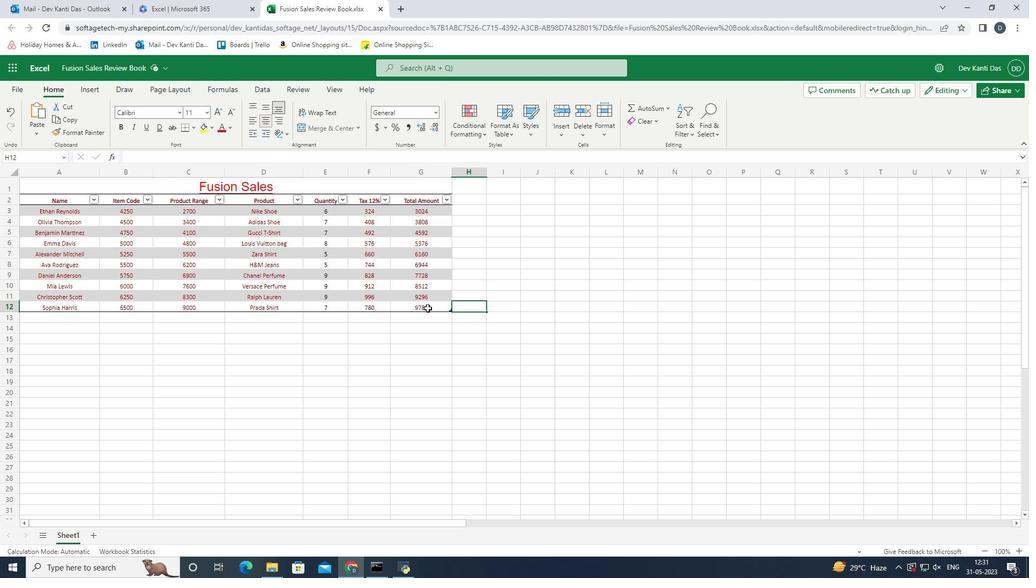 
Action: Mouse pressed left at (424, 307)
Screenshot: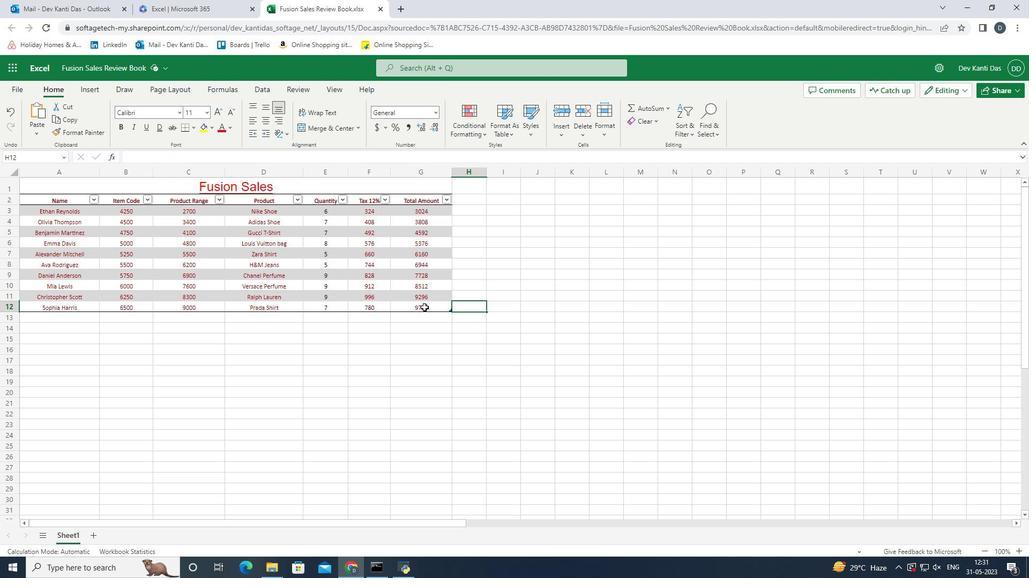
Action: Mouse moved to (563, 301)
Screenshot: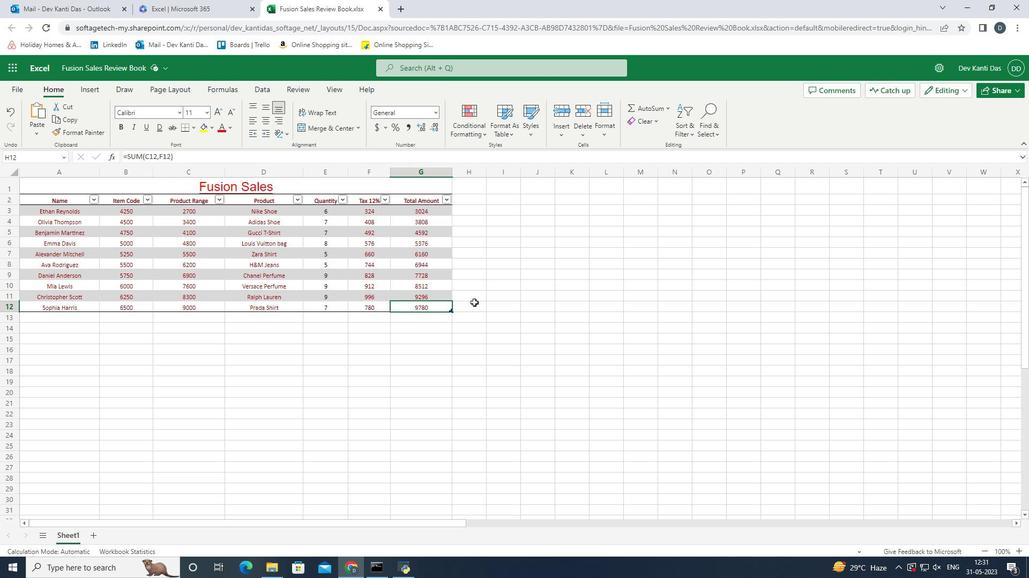 
